 Task: Show all amenities of Apartment in Wilmington, North Carolina, United States.
Action: Mouse pressed left at (676, 111)
Screenshot: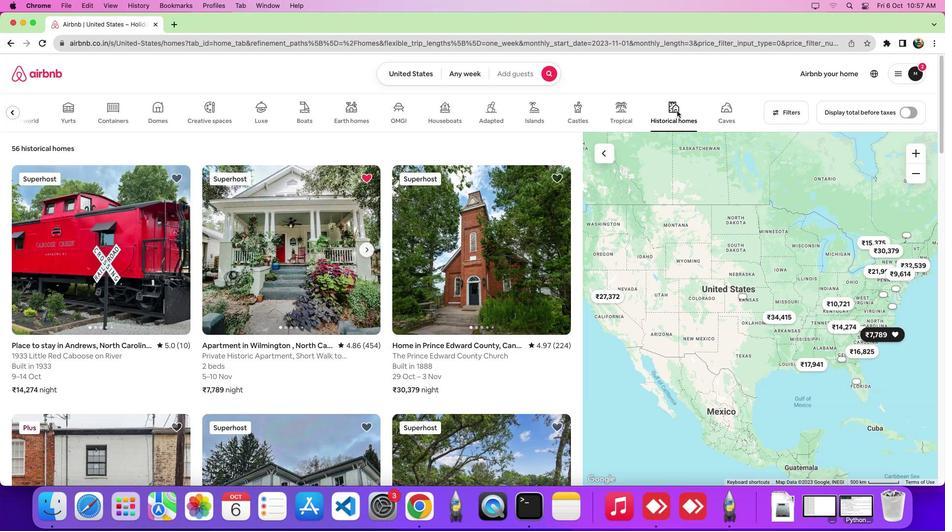 
Action: Mouse moved to (253, 282)
Screenshot: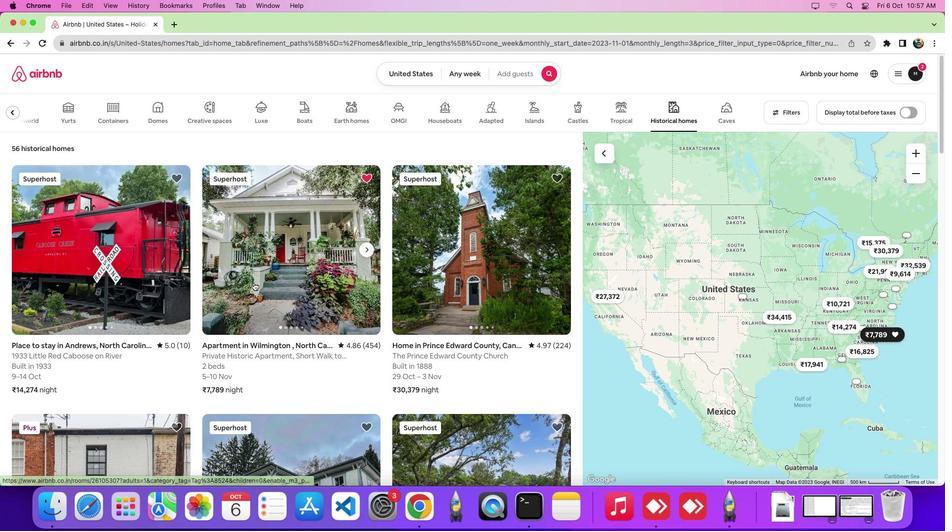 
Action: Mouse pressed left at (253, 282)
Screenshot: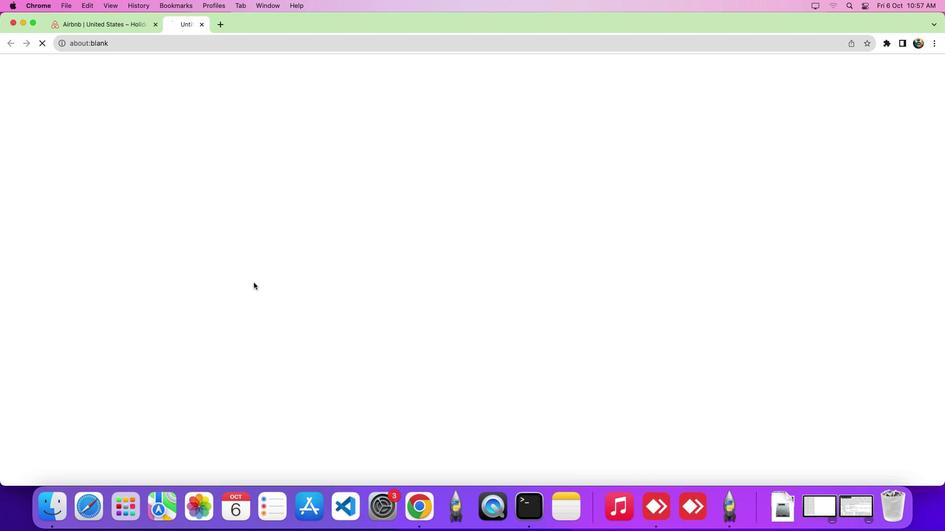 
Action: Mouse moved to (299, 277)
Screenshot: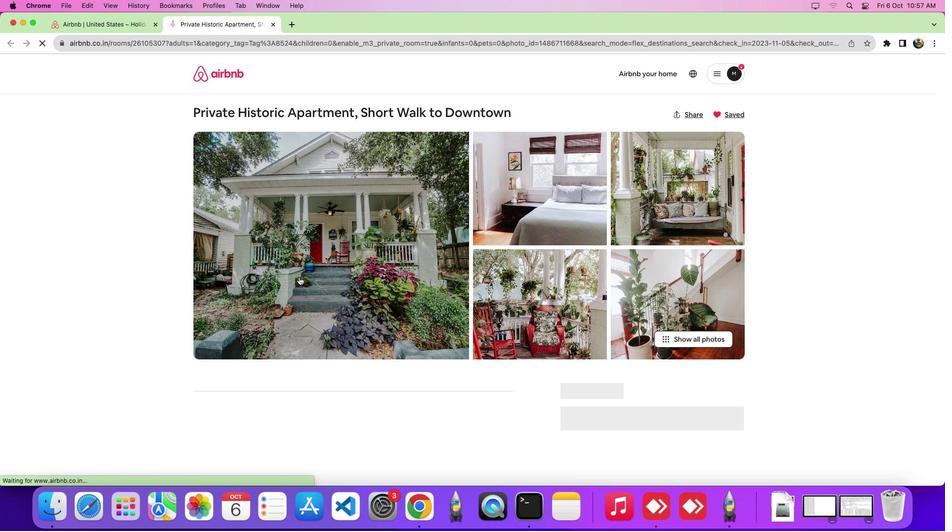 
Action: Mouse scrolled (299, 277) with delta (0, 0)
Screenshot: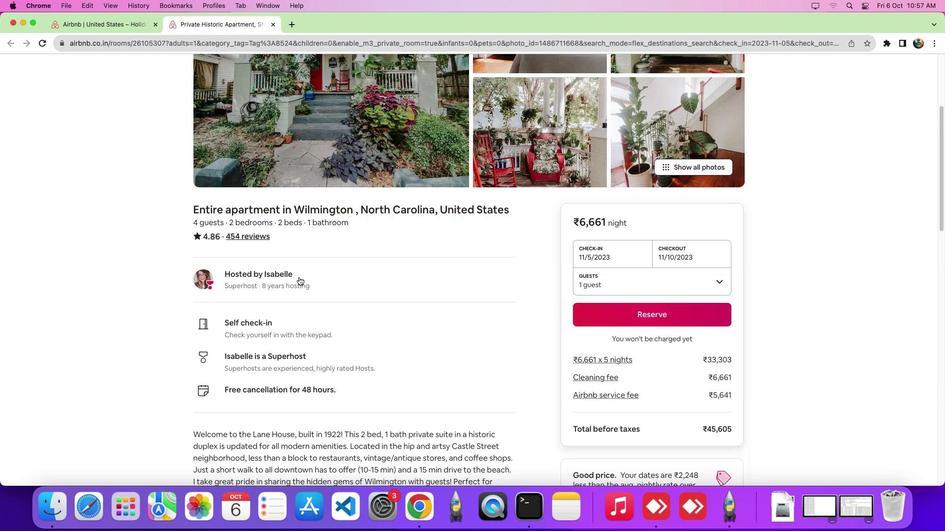
Action: Mouse scrolled (299, 277) with delta (0, 0)
Screenshot: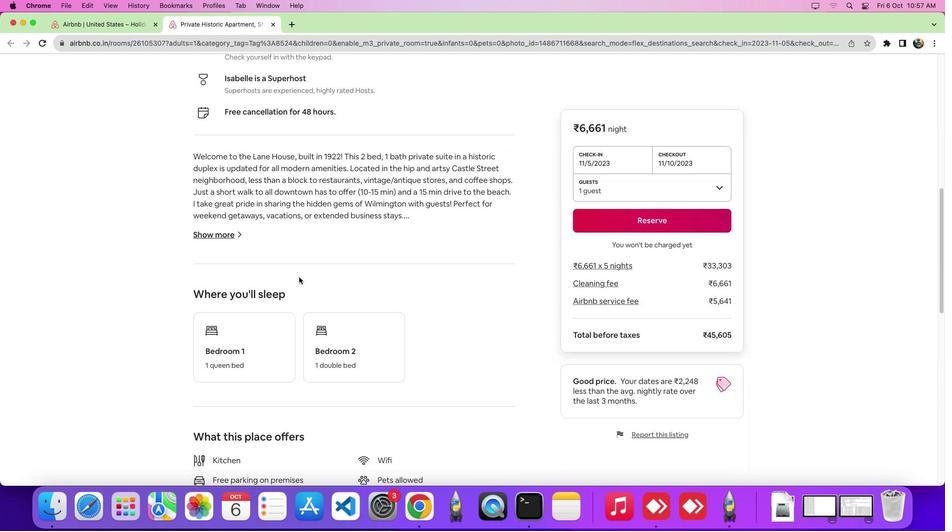 
Action: Mouse scrolled (299, 277) with delta (0, -1)
Screenshot: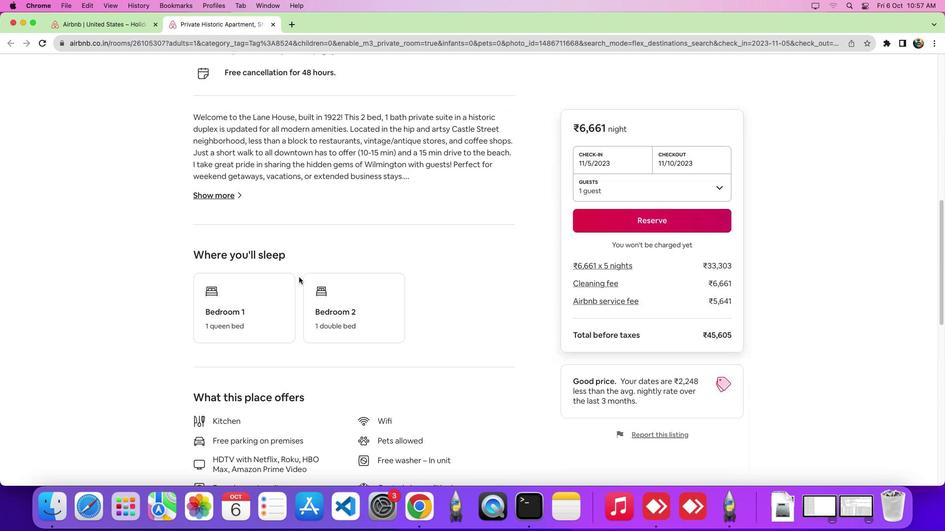 
Action: Mouse scrolled (299, 277) with delta (0, -4)
Screenshot: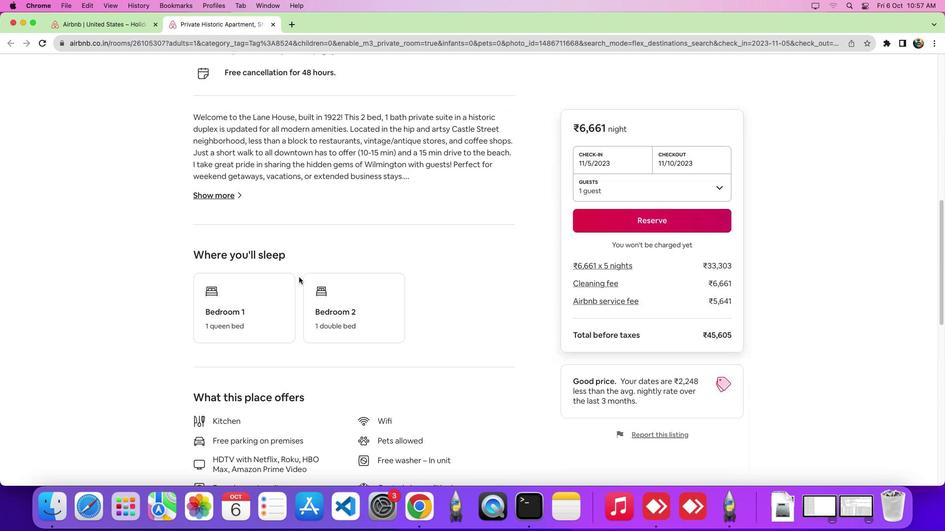 
Action: Mouse scrolled (299, 277) with delta (0, -4)
Screenshot: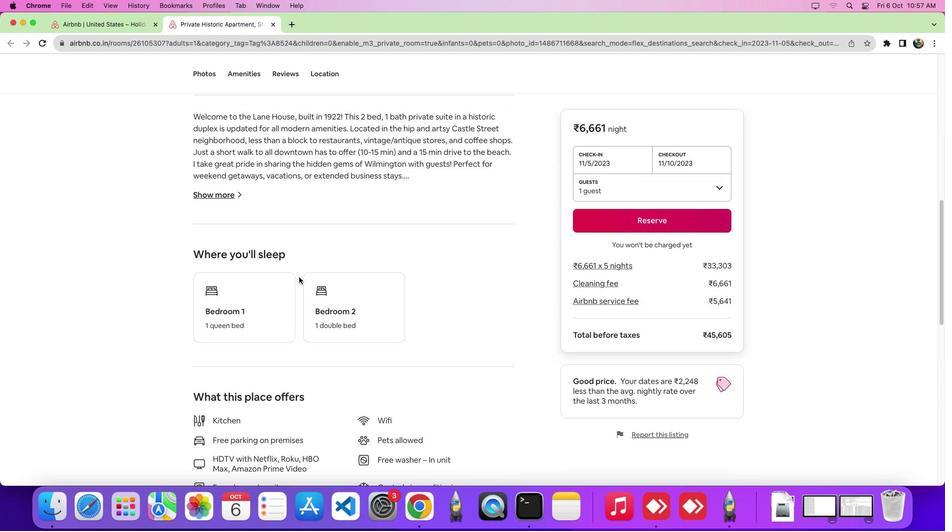 
Action: Mouse moved to (244, 75)
Screenshot: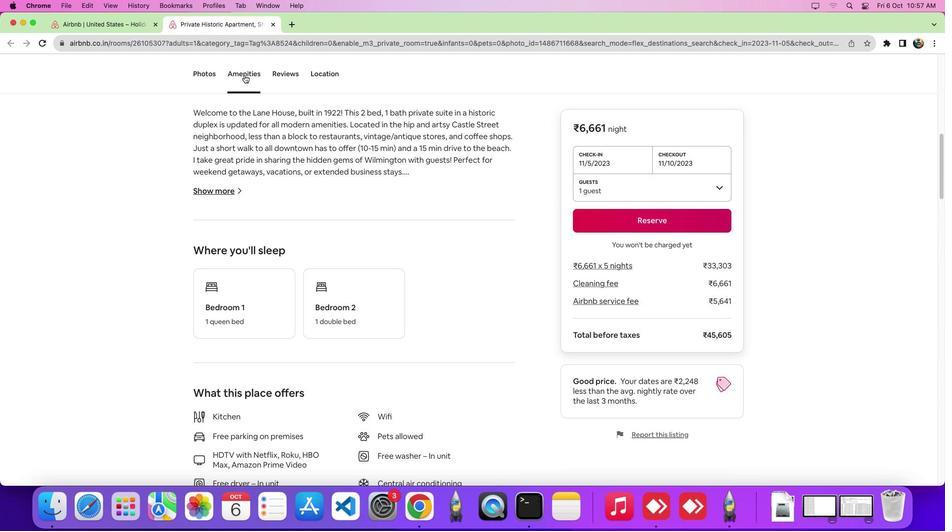 
Action: Mouse pressed left at (244, 75)
Screenshot: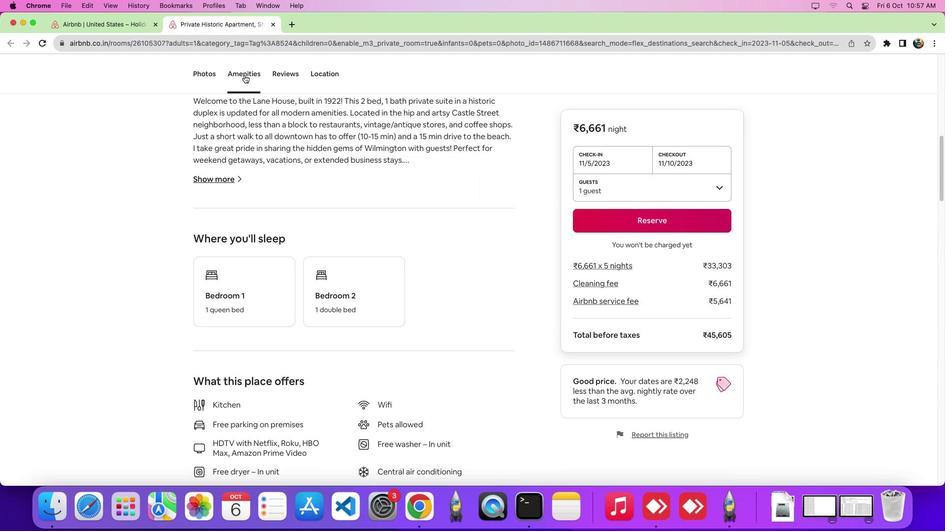 
Action: Mouse moved to (251, 261)
Screenshot: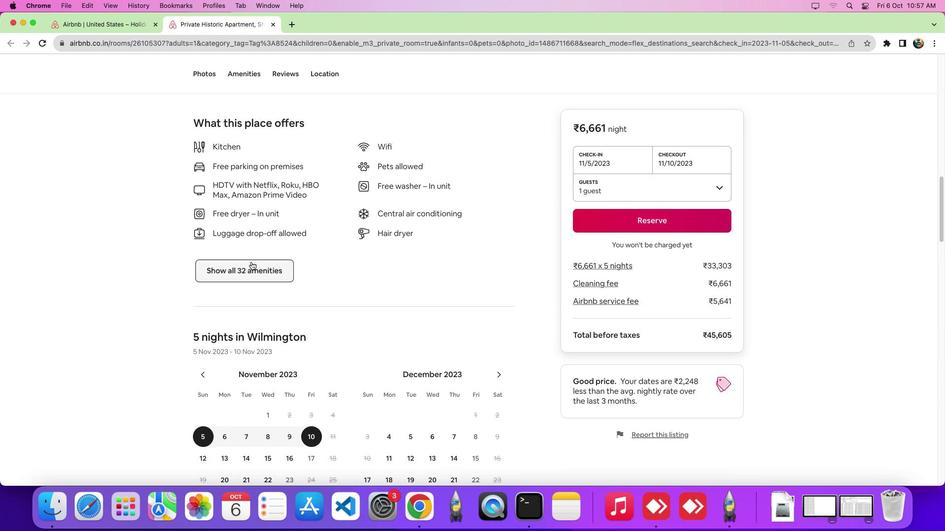 
Action: Mouse pressed left at (251, 261)
Screenshot: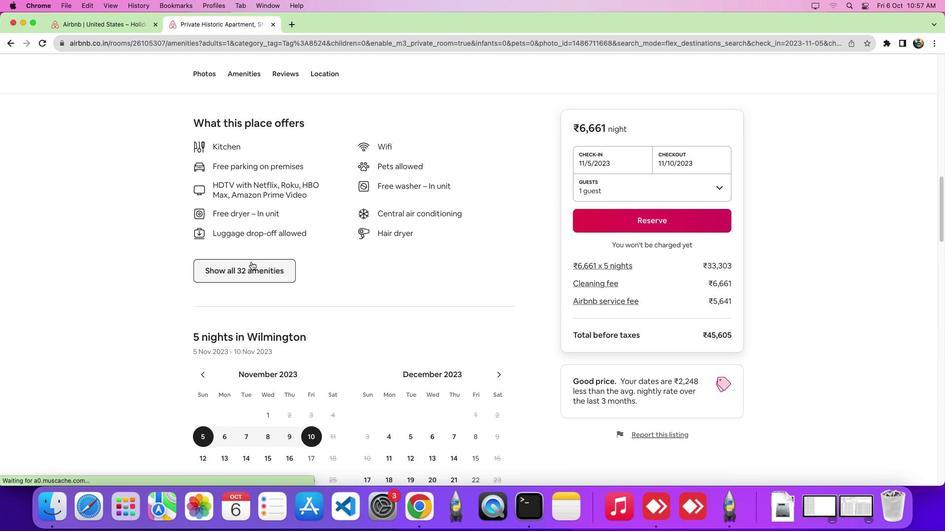 
Action: Mouse moved to (450, 276)
Screenshot: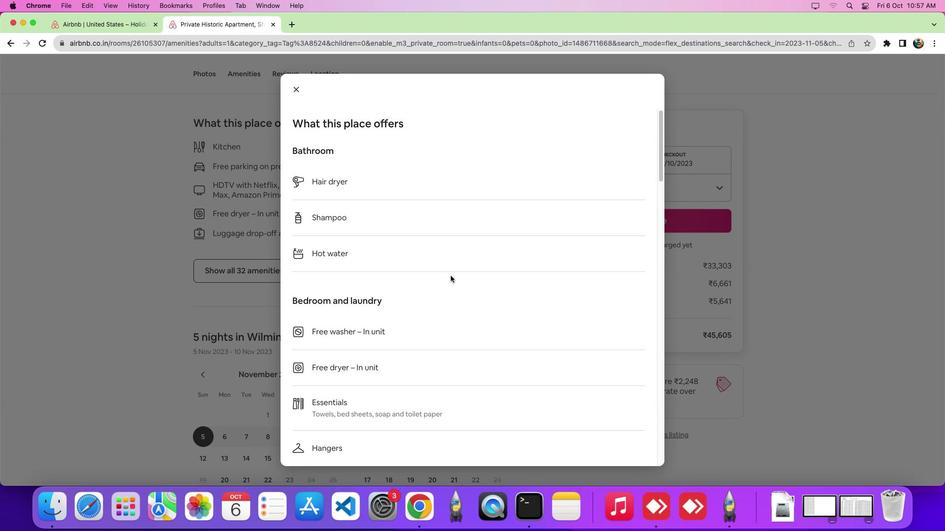 
Action: Mouse scrolled (450, 276) with delta (0, 0)
Screenshot: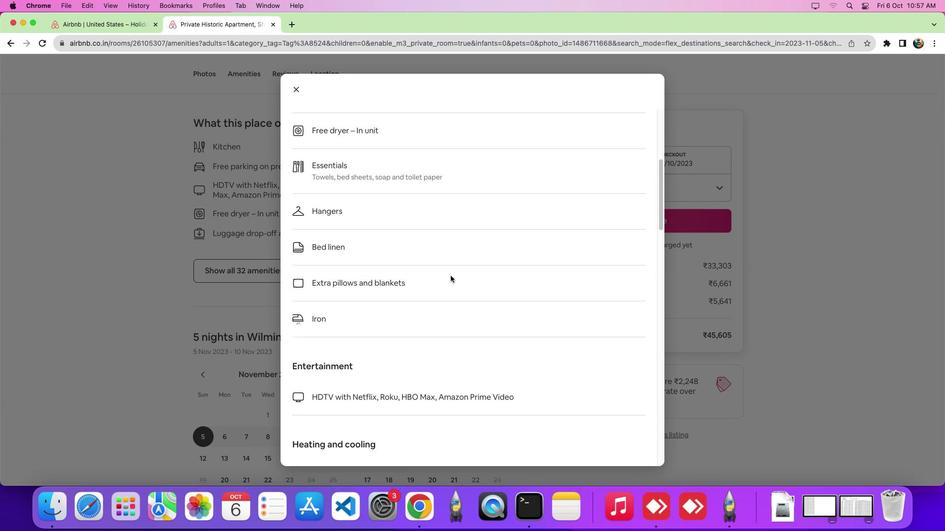 
Action: Mouse scrolled (450, 276) with delta (0, 0)
Screenshot: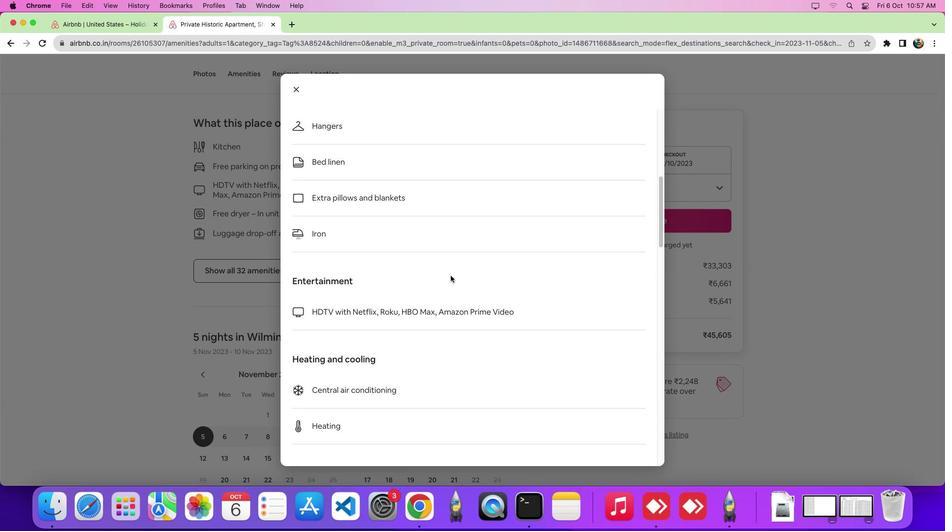 
Action: Mouse scrolled (450, 276) with delta (0, -2)
Screenshot: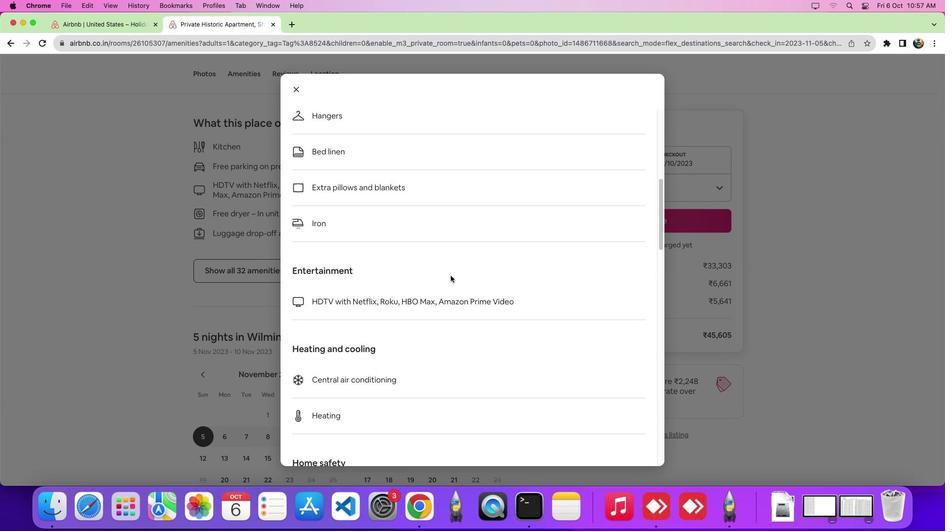 
Action: Mouse scrolled (450, 276) with delta (0, -3)
Screenshot: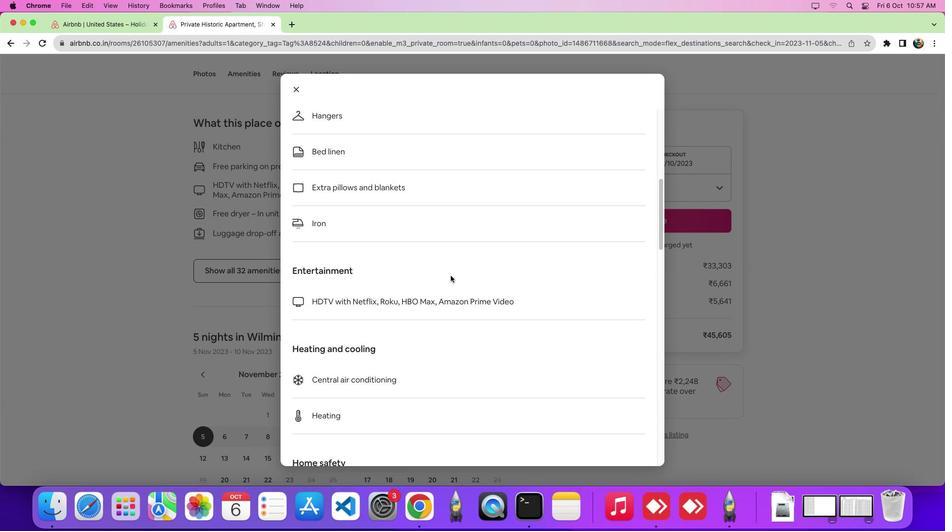 
Action: Mouse moved to (453, 280)
Screenshot: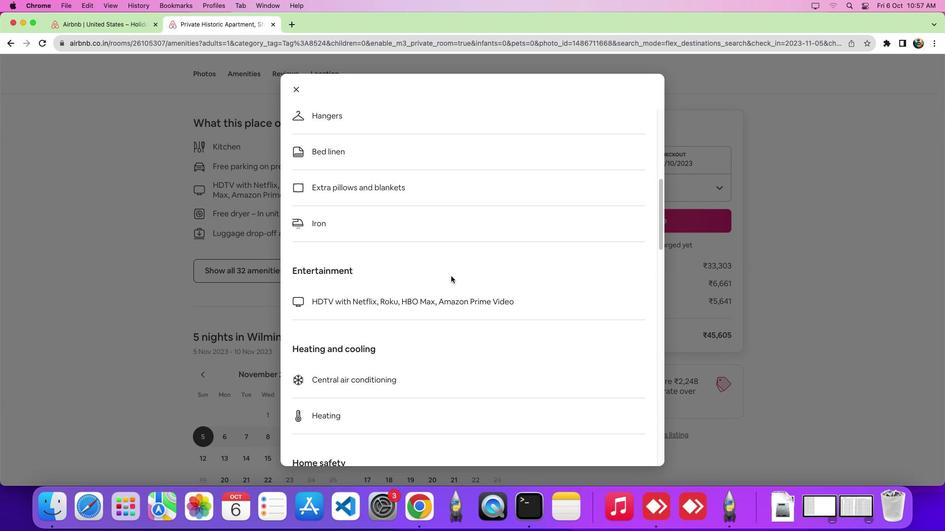 
